 Task: View configure terminal setting.
Action: Mouse moved to (194, 14)
Screenshot: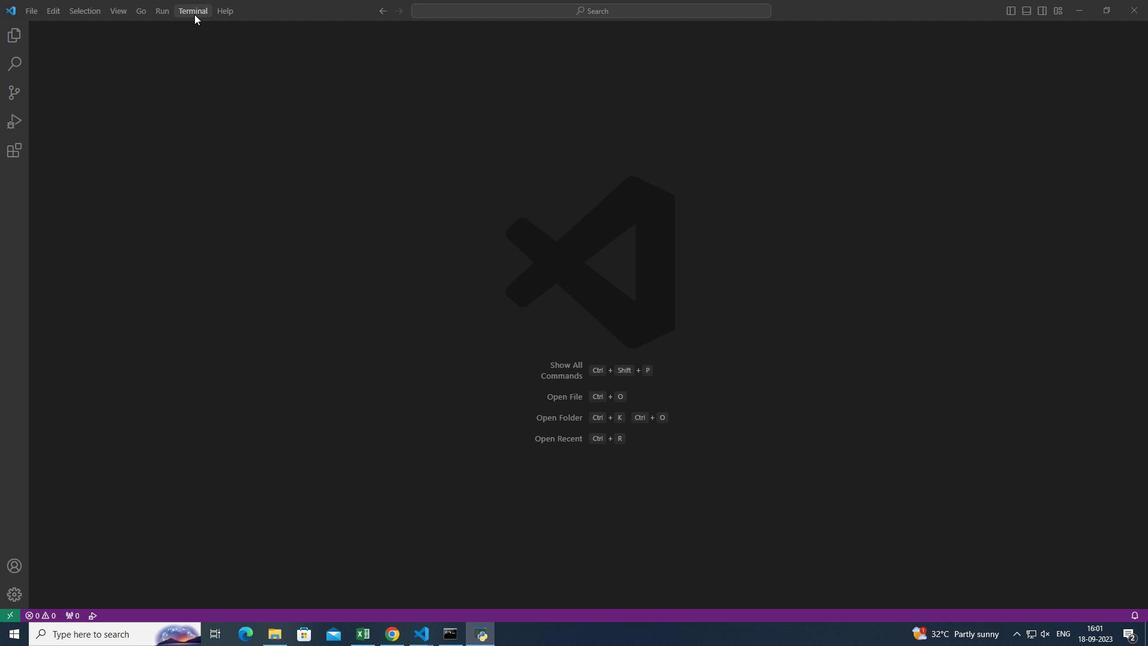 
Action: Mouse pressed left at (194, 14)
Screenshot: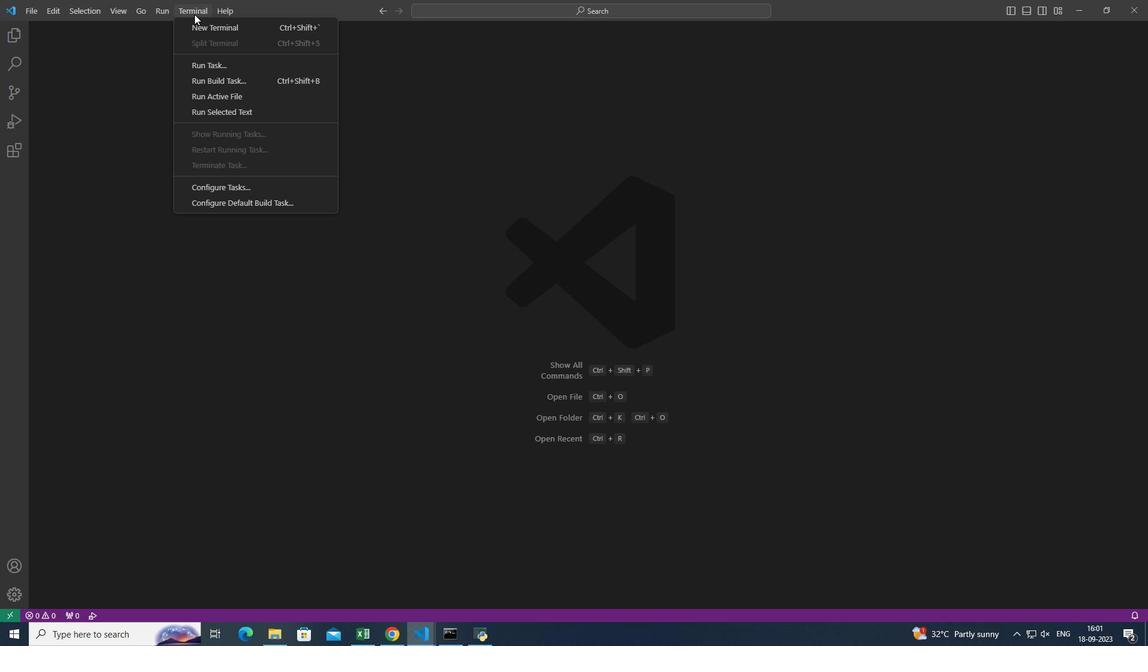 
Action: Mouse moved to (202, 24)
Screenshot: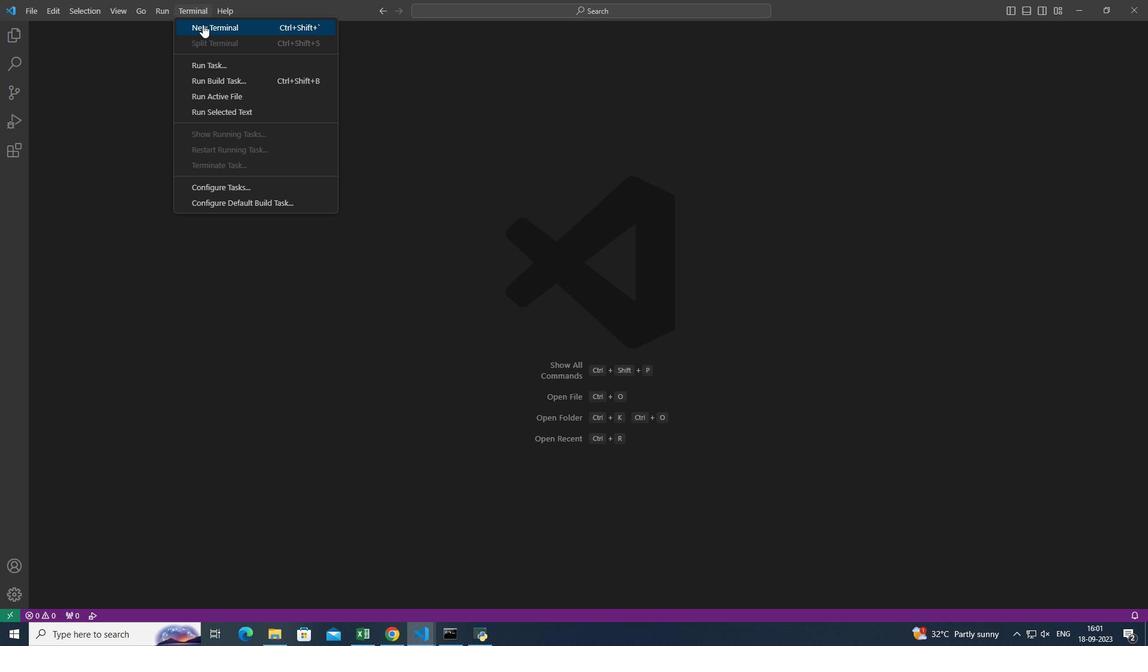 
Action: Mouse pressed left at (202, 24)
Screenshot: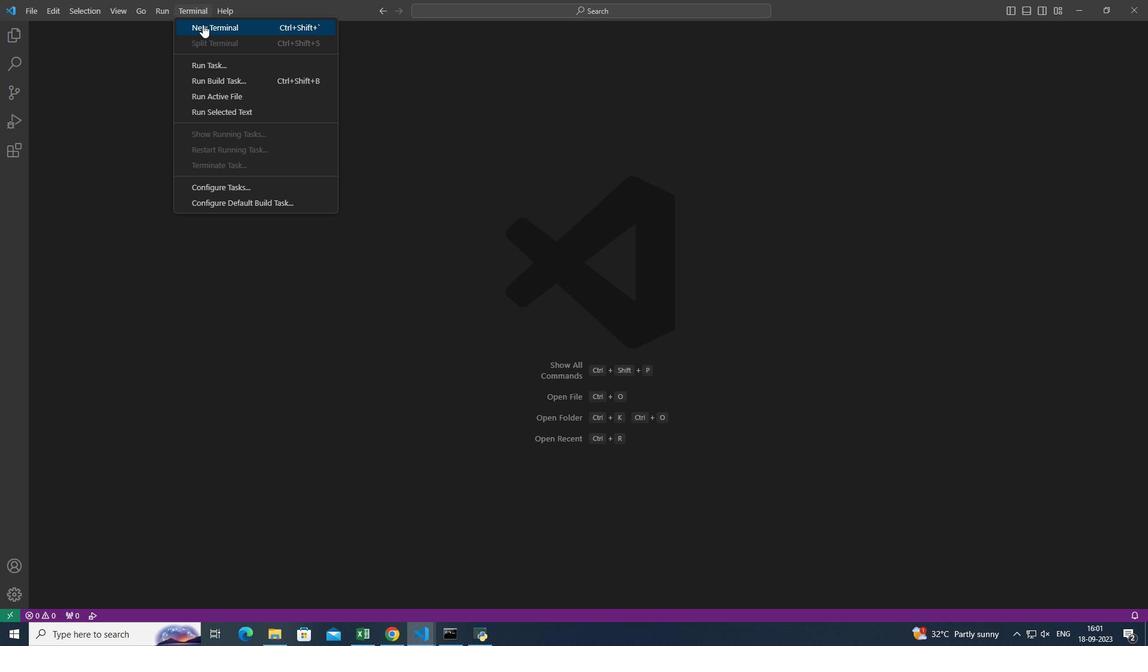 
Action: Mouse moved to (1073, 469)
Screenshot: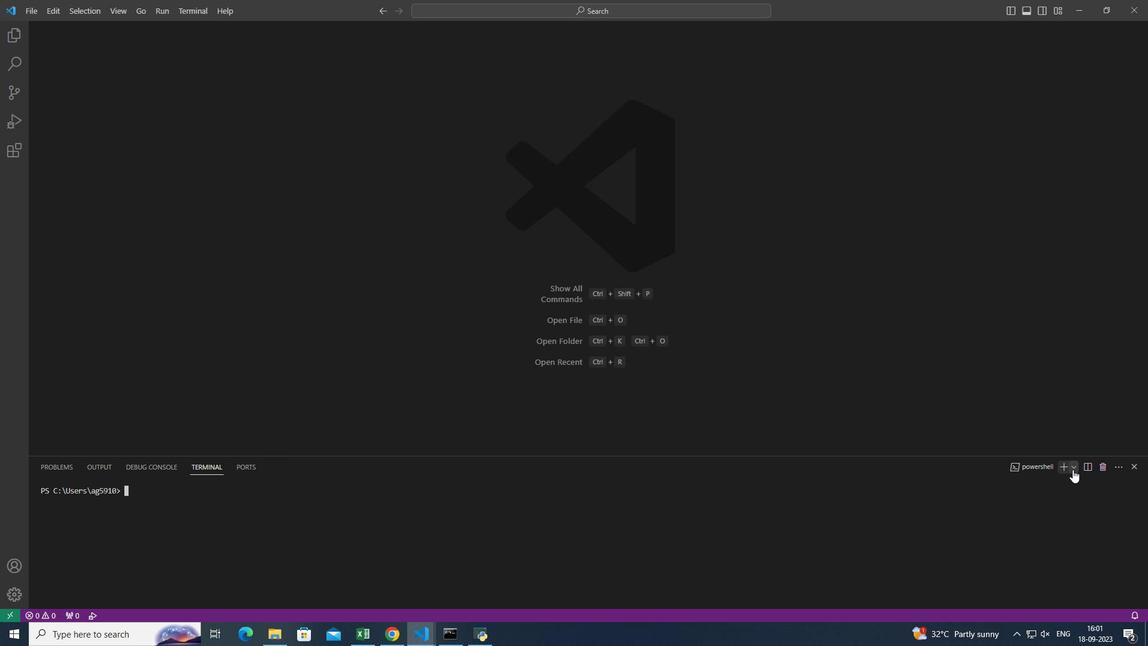 
Action: Mouse pressed left at (1073, 469)
Screenshot: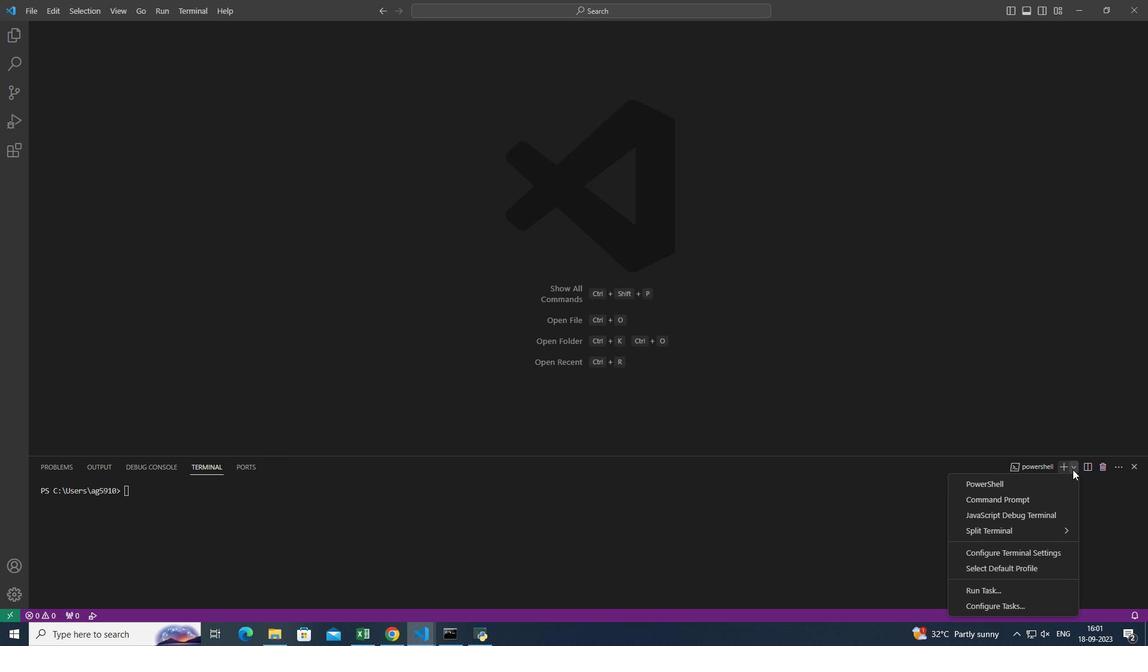 
Action: Mouse moved to (1057, 553)
Screenshot: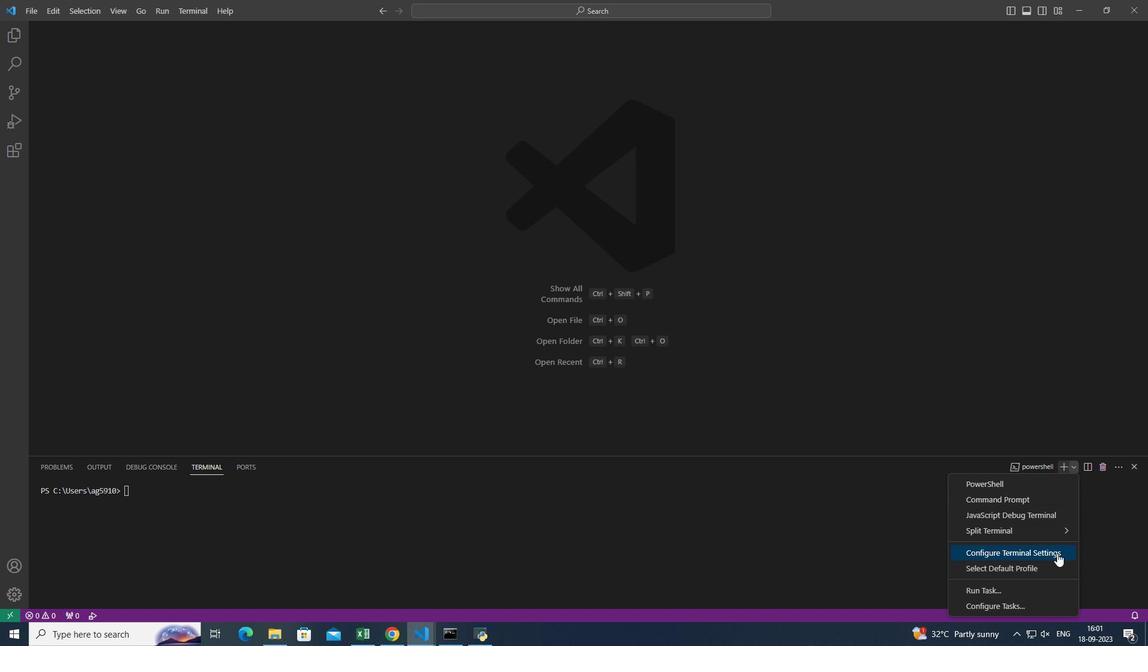 
Action: Mouse pressed left at (1057, 553)
Screenshot: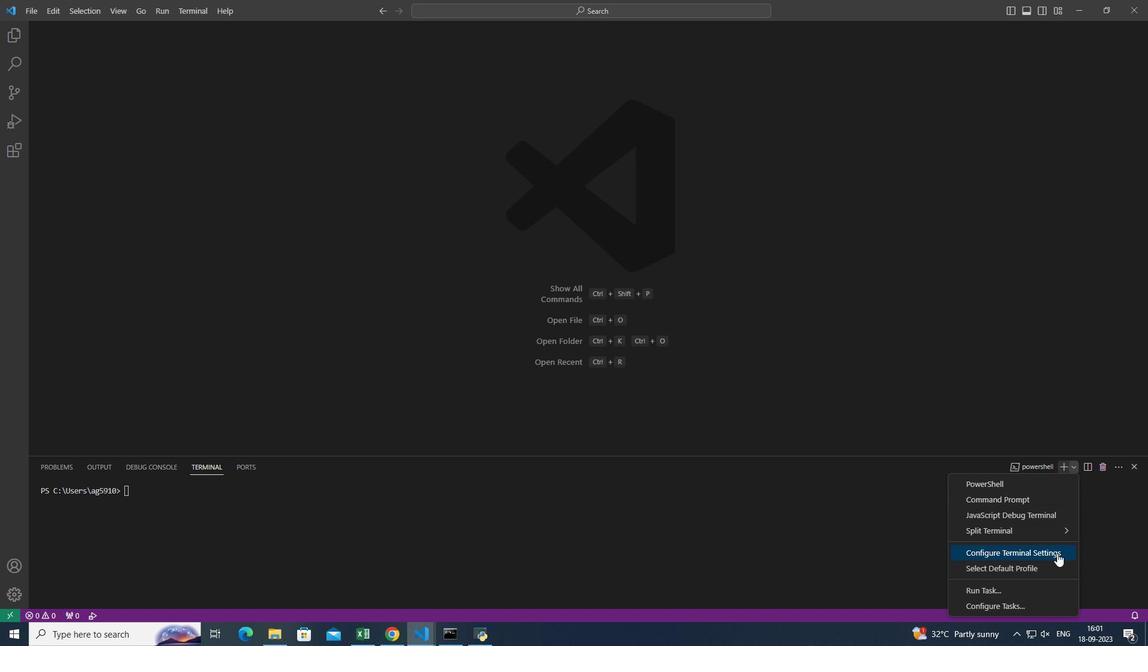 
Action: Mouse moved to (918, 316)
Screenshot: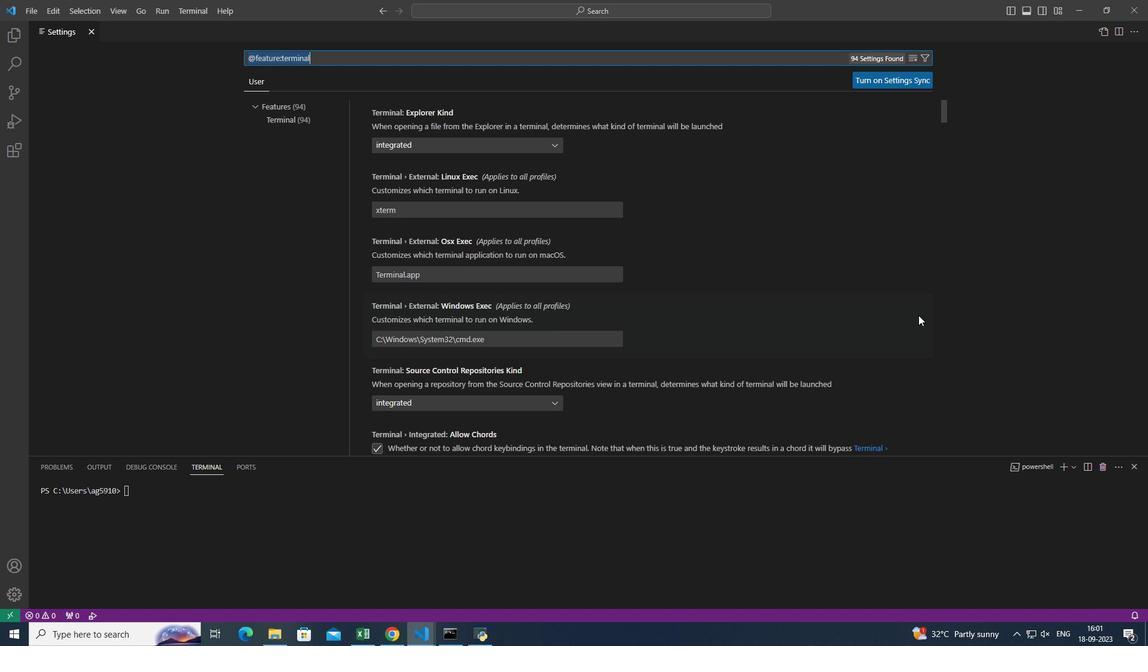 
